 Task: Find museums with a 3.0+ rating.
Action: Mouse moved to (599, 101)
Screenshot: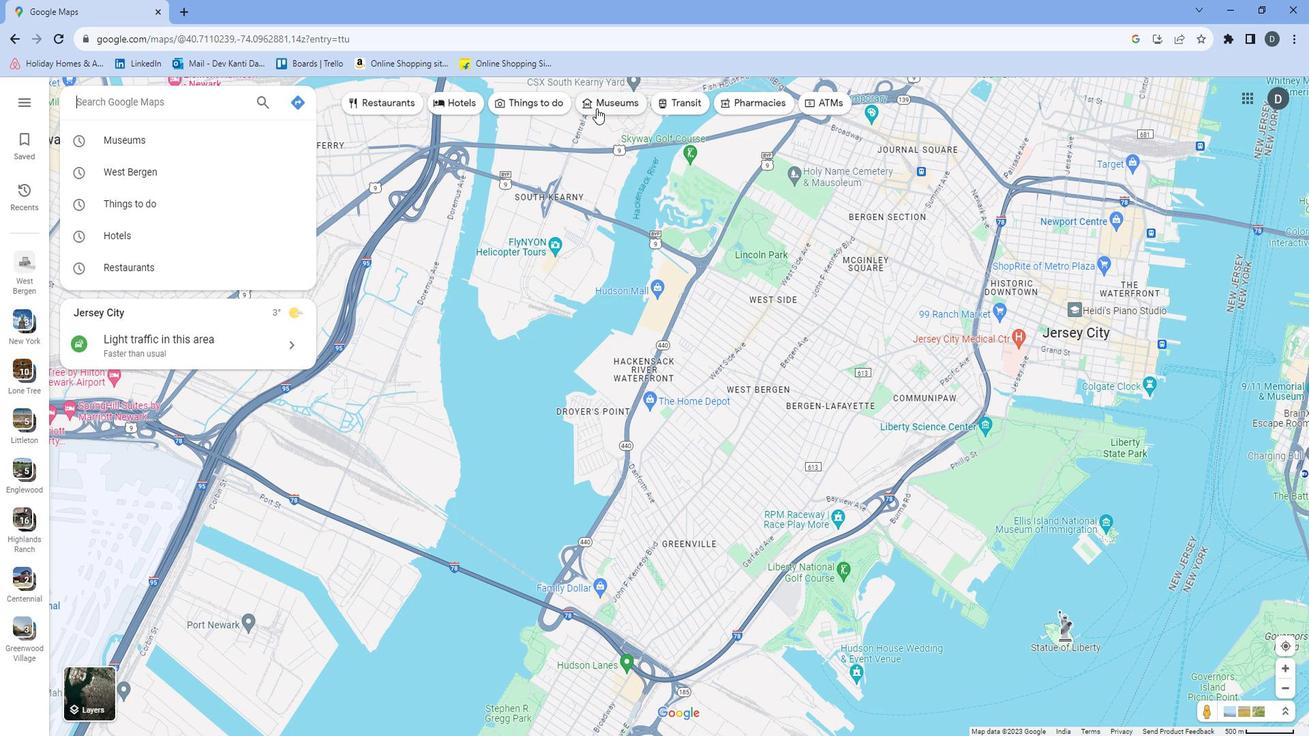 
Action: Mouse pressed left at (599, 101)
Screenshot: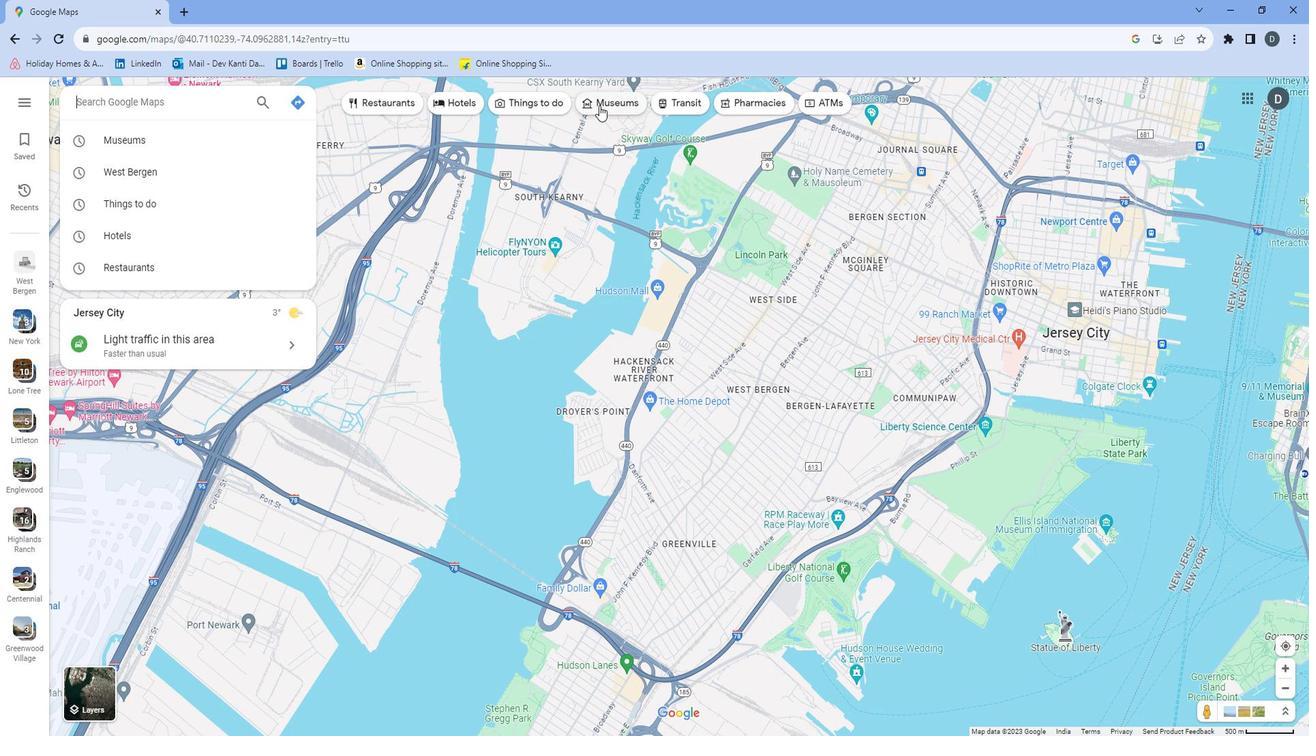 
Action: Mouse moved to (399, 94)
Screenshot: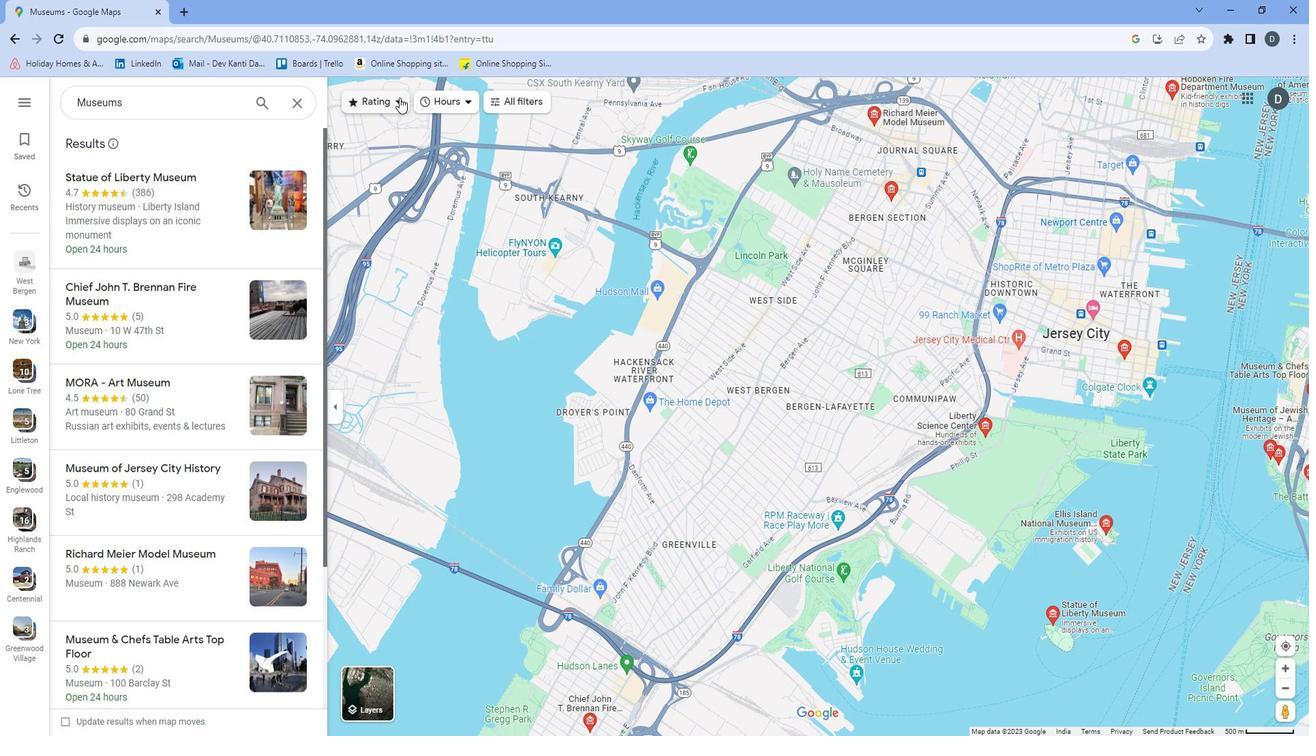 
Action: Mouse pressed left at (399, 94)
Screenshot: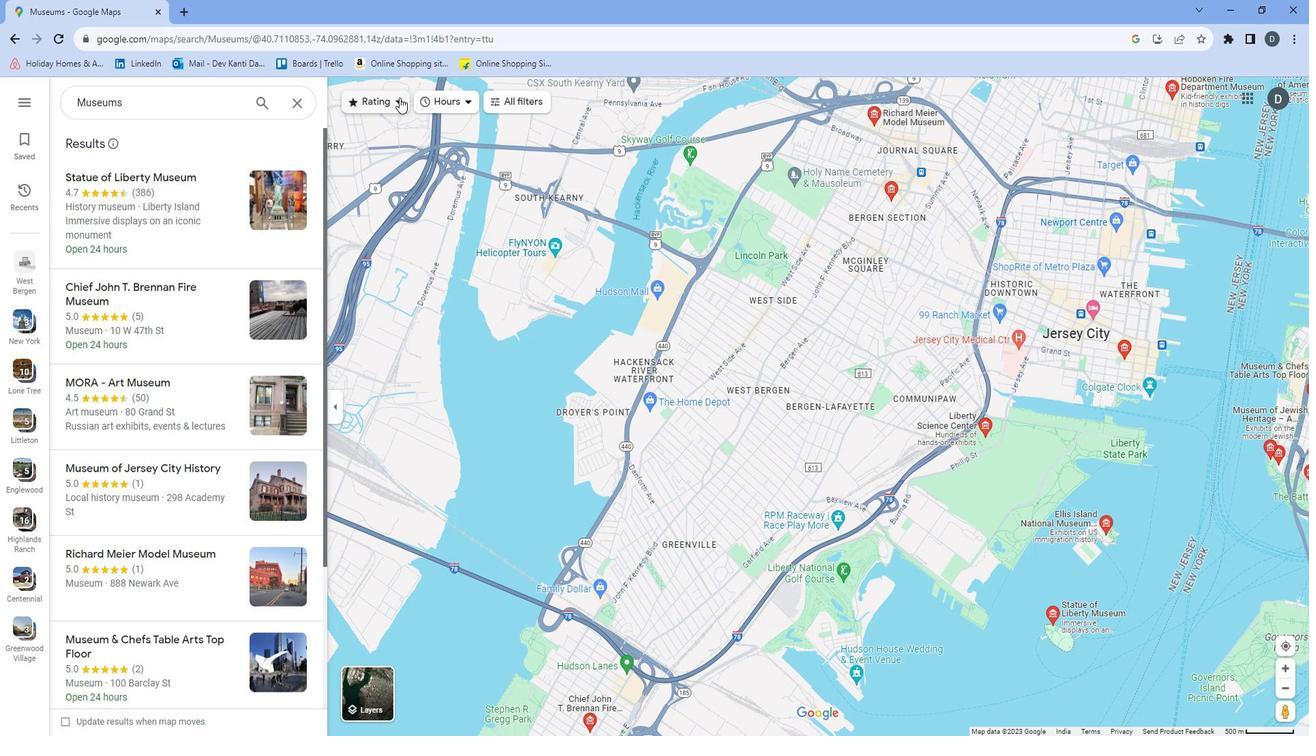 
Action: Mouse moved to (406, 195)
Screenshot: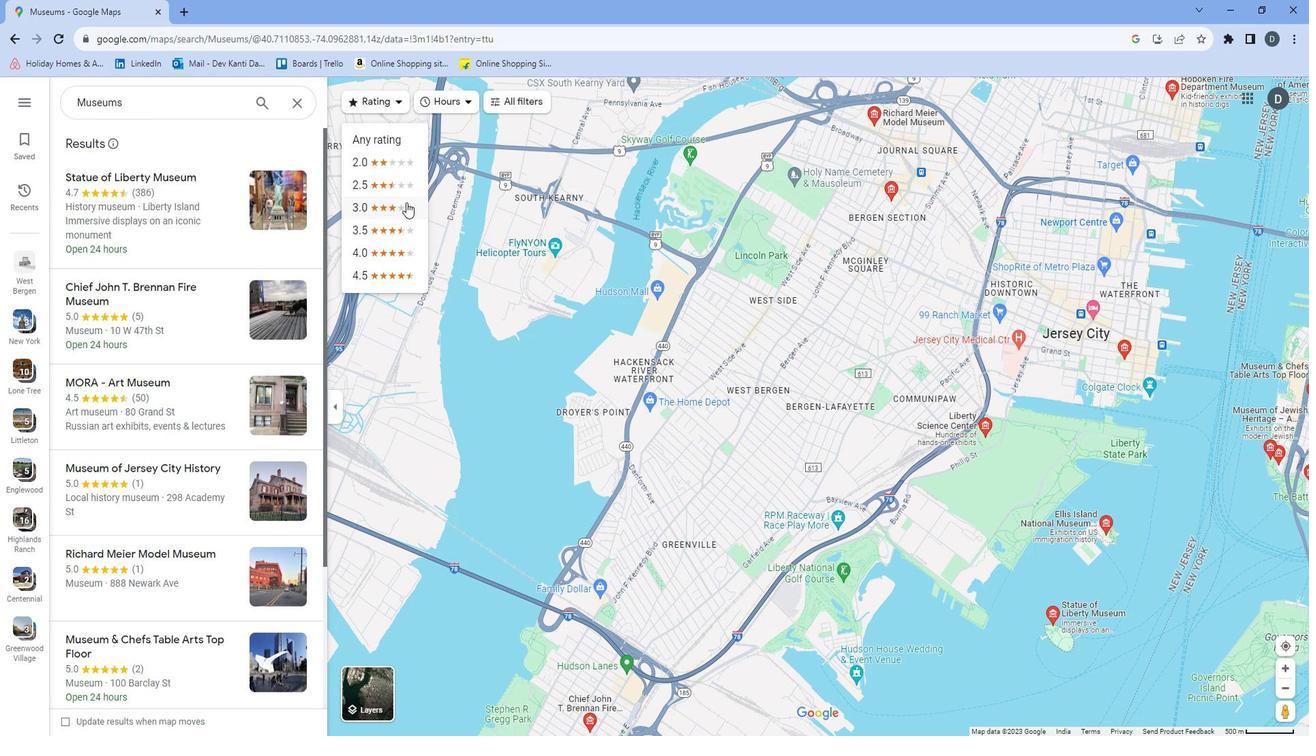 
Action: Mouse pressed left at (406, 195)
Screenshot: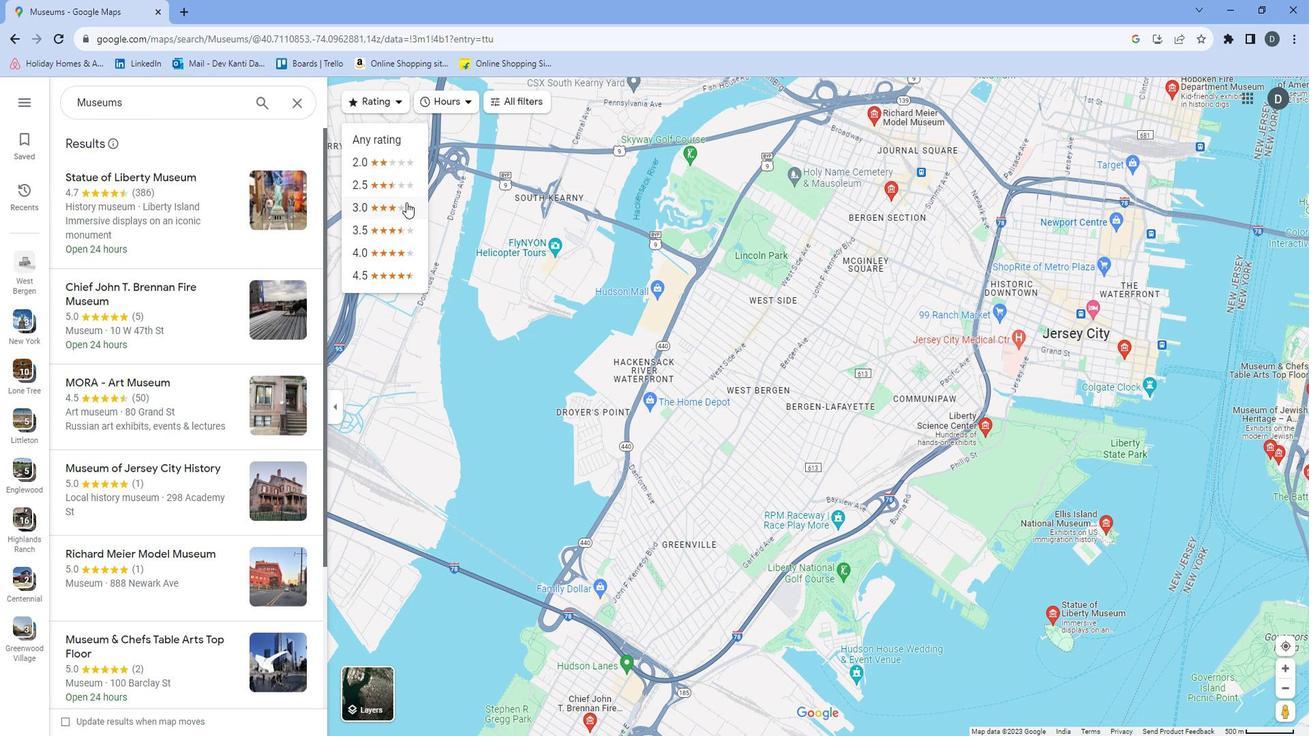 
Action: Mouse moved to (460, 276)
Screenshot: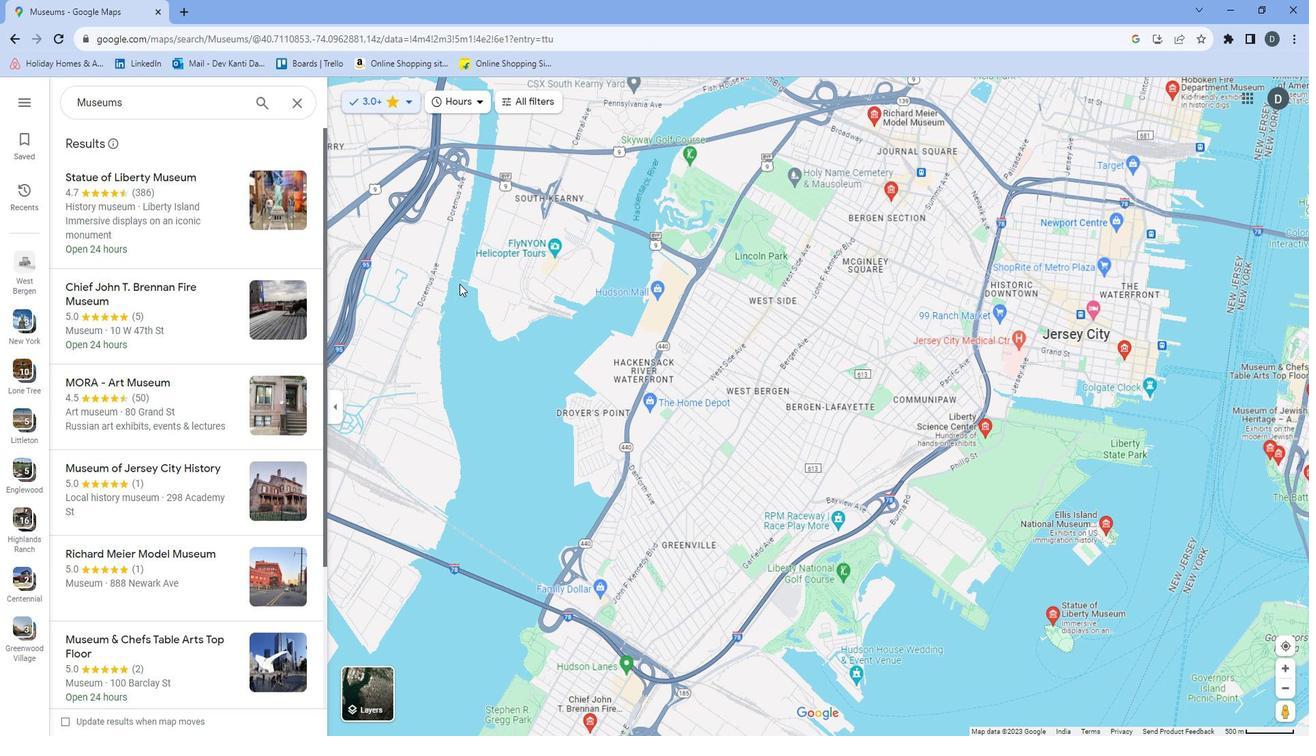 
